 Task: Create a rule from the Agile list, Priority changed -> Complete task in the project AgilePilot if Priority Cleared then Complete Task
Action: Mouse moved to (1048, 172)
Screenshot: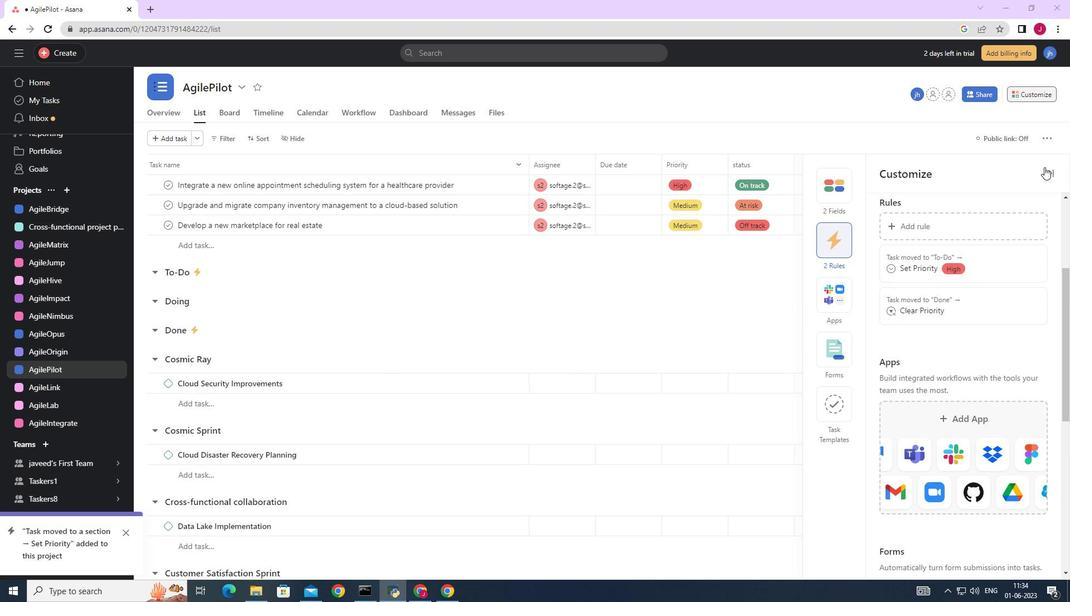 
Action: Mouse pressed left at (1048, 172)
Screenshot: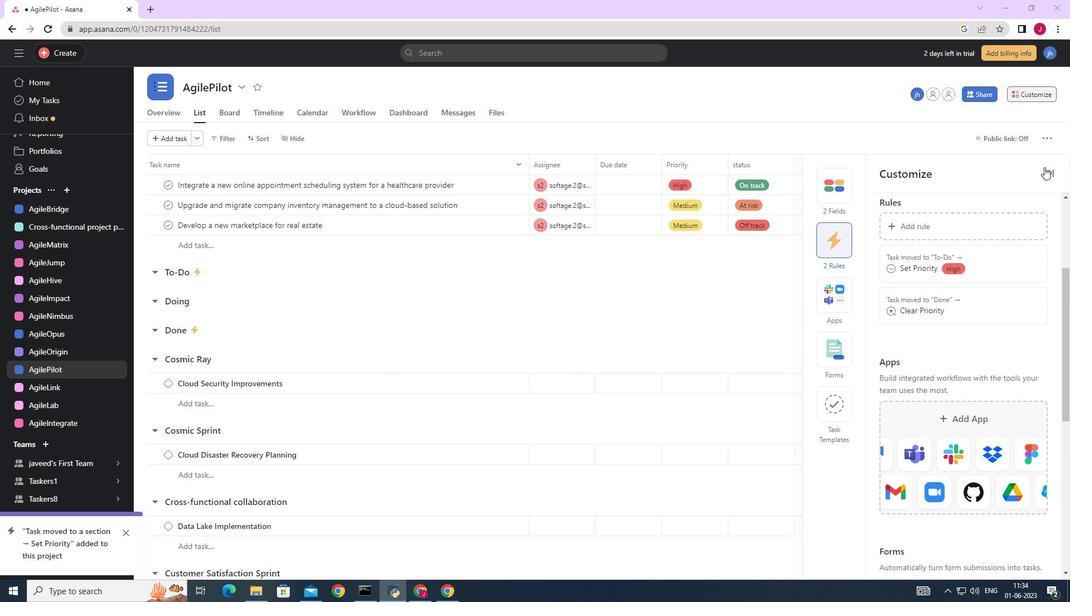 
Action: Mouse moved to (1032, 93)
Screenshot: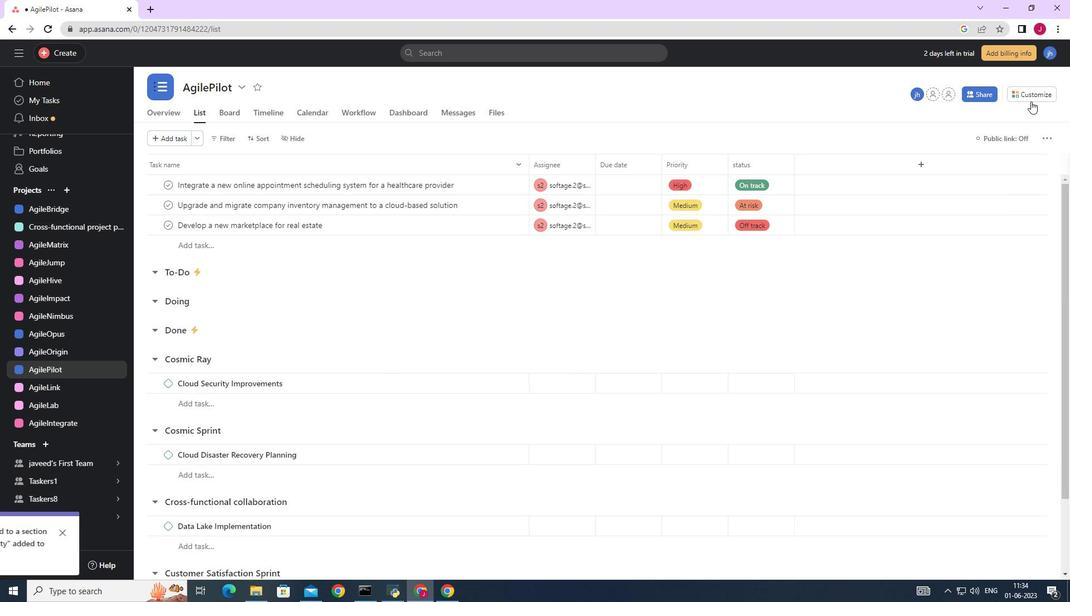 
Action: Mouse pressed left at (1032, 93)
Screenshot: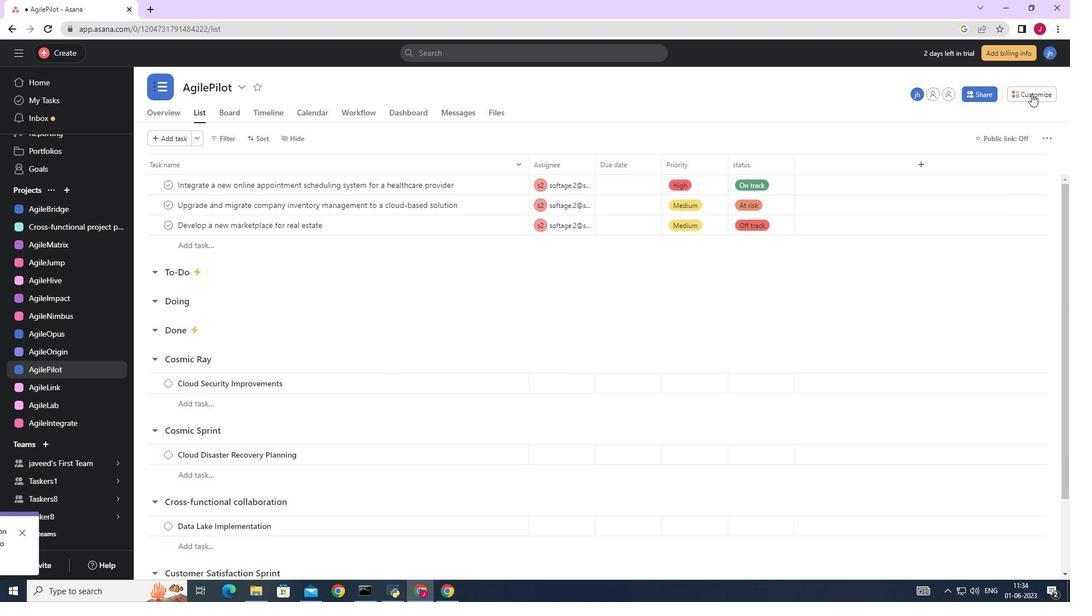 
Action: Mouse moved to (843, 242)
Screenshot: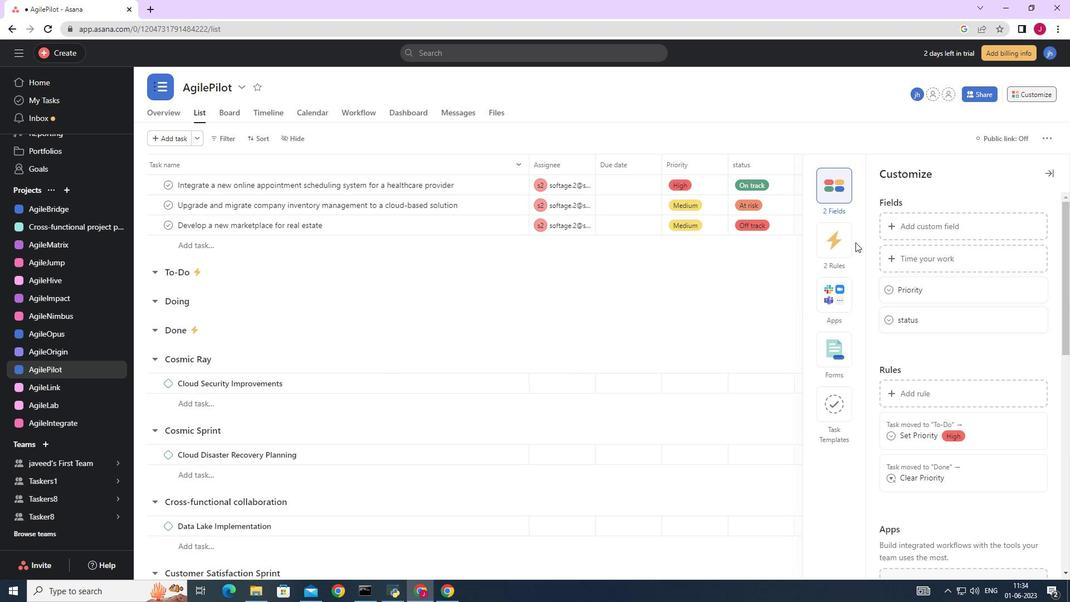 
Action: Mouse pressed left at (843, 242)
Screenshot: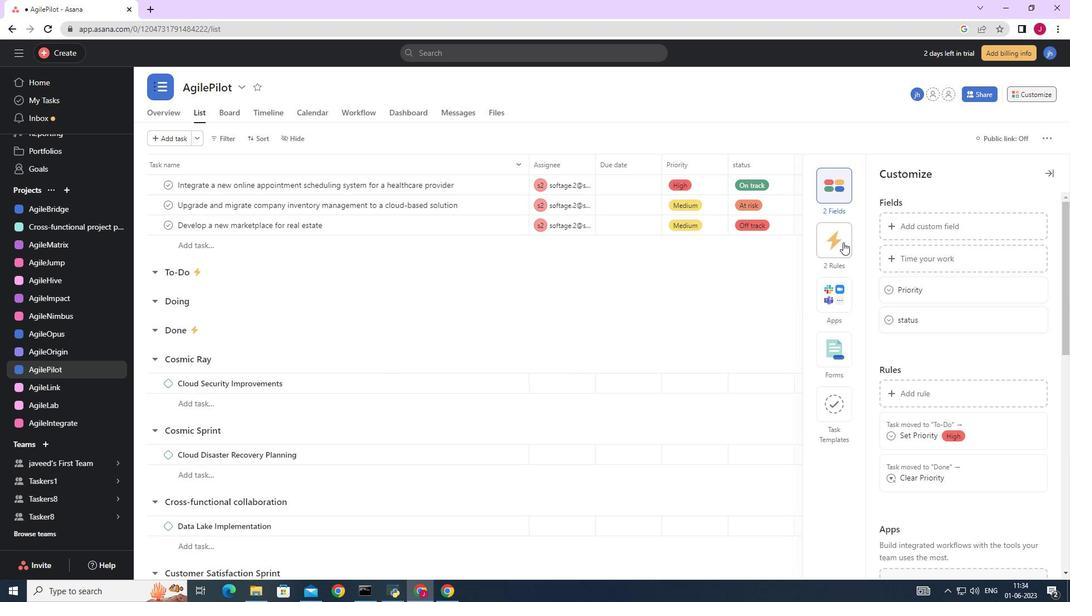 
Action: Mouse moved to (912, 224)
Screenshot: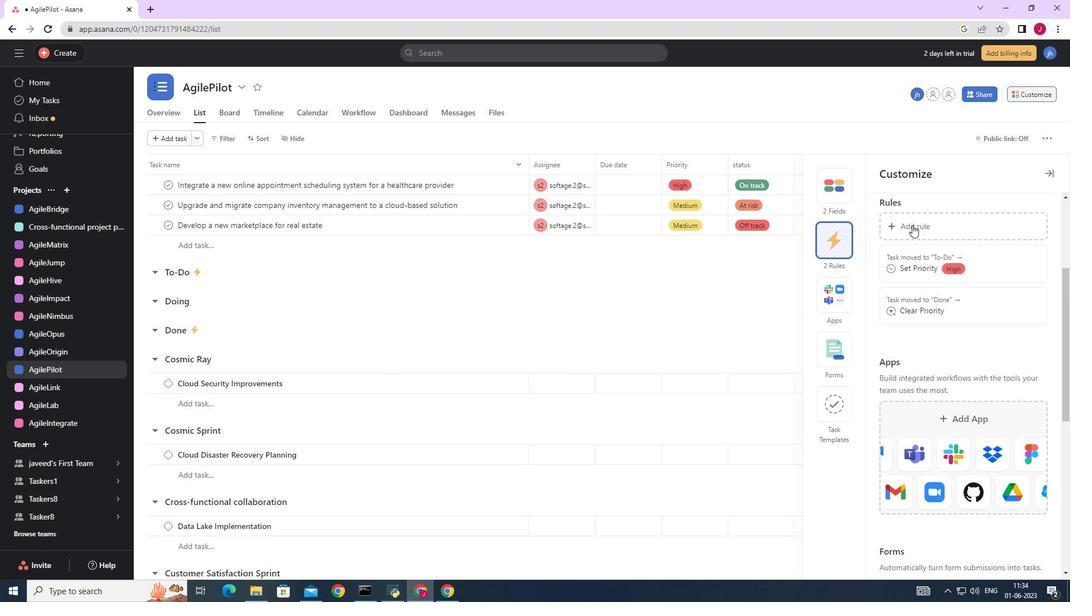 
Action: Mouse pressed left at (912, 224)
Screenshot: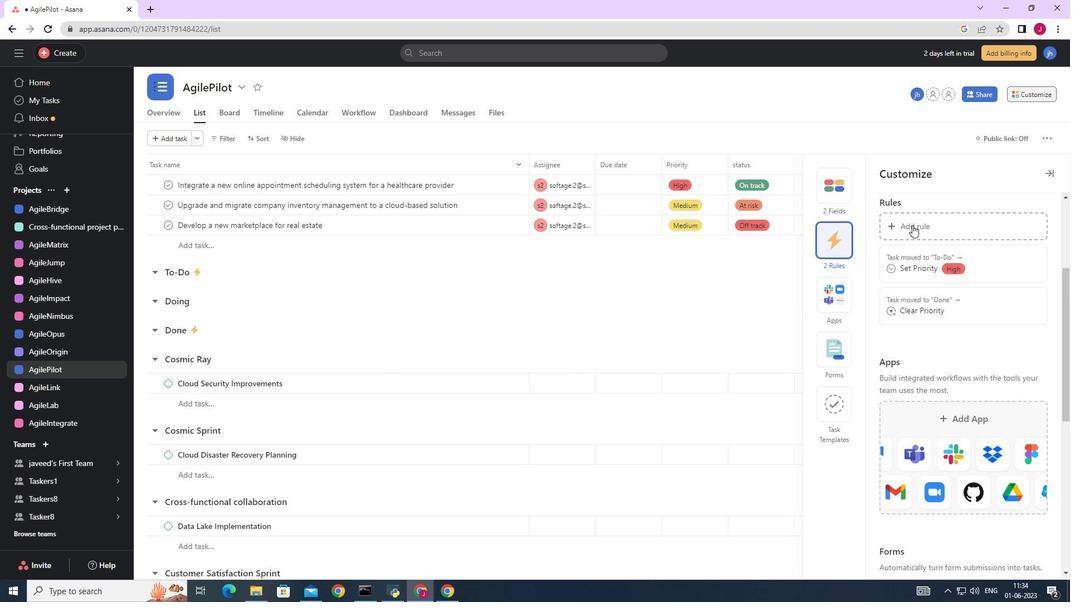 
Action: Mouse moved to (234, 166)
Screenshot: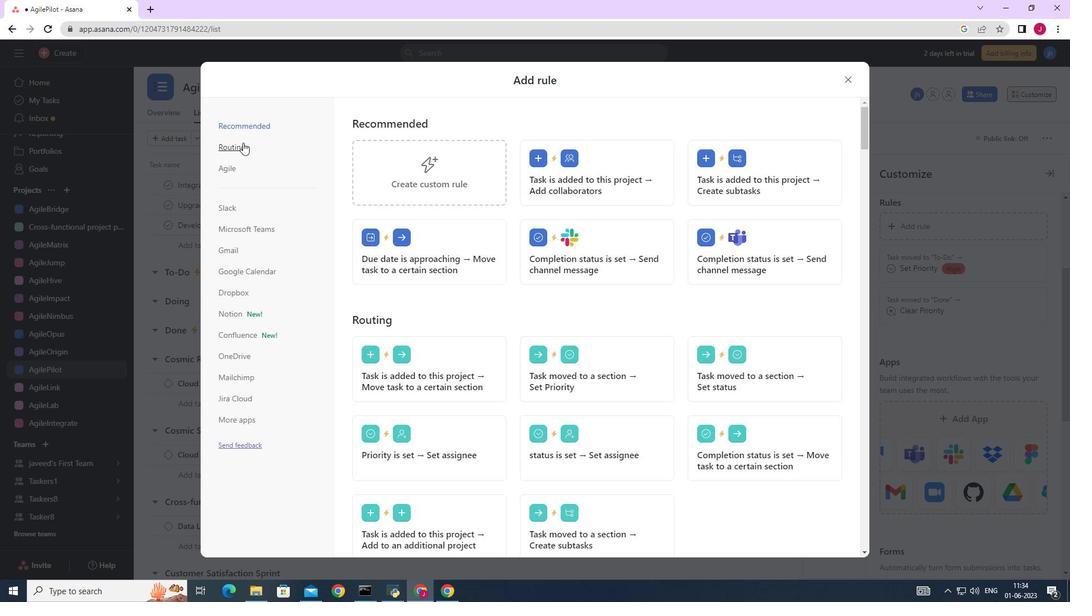 
Action: Mouse pressed left at (234, 166)
Screenshot: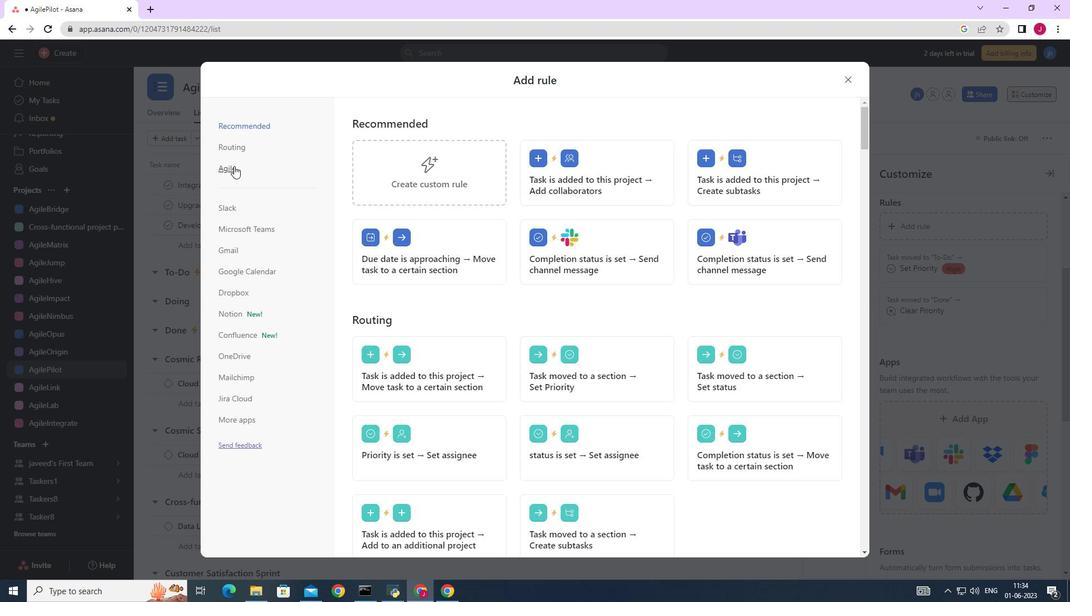 
Action: Mouse moved to (452, 163)
Screenshot: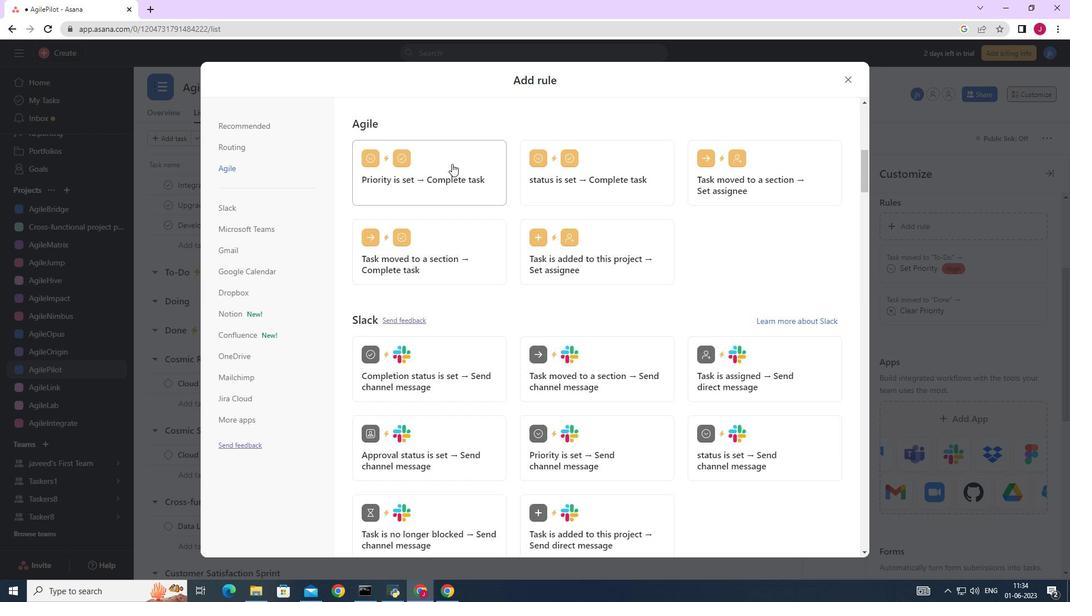 
Action: Mouse pressed left at (452, 163)
Screenshot: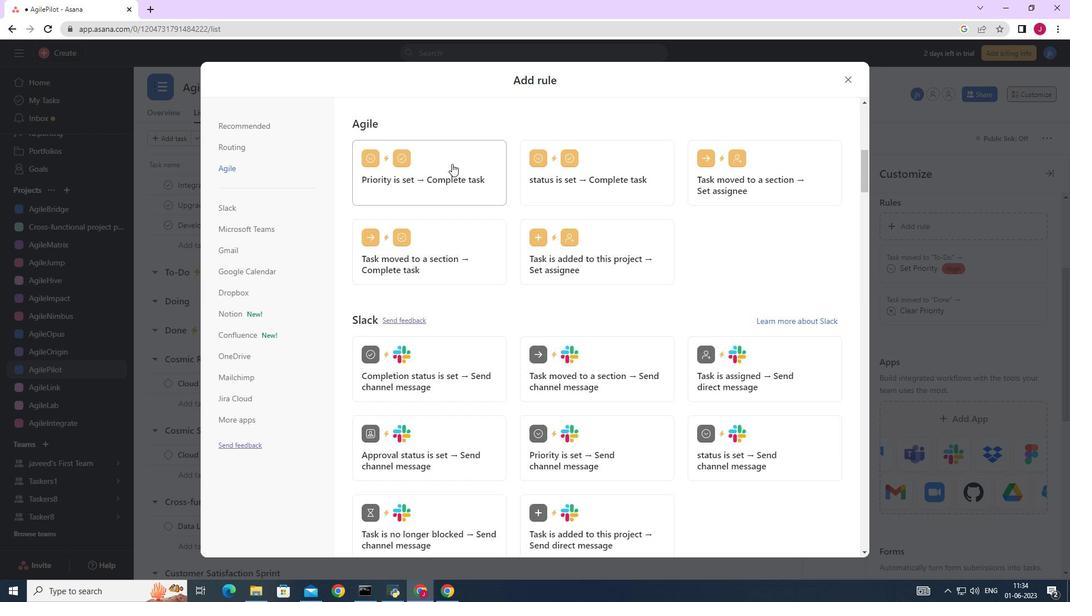 
Action: Mouse moved to (413, 298)
Screenshot: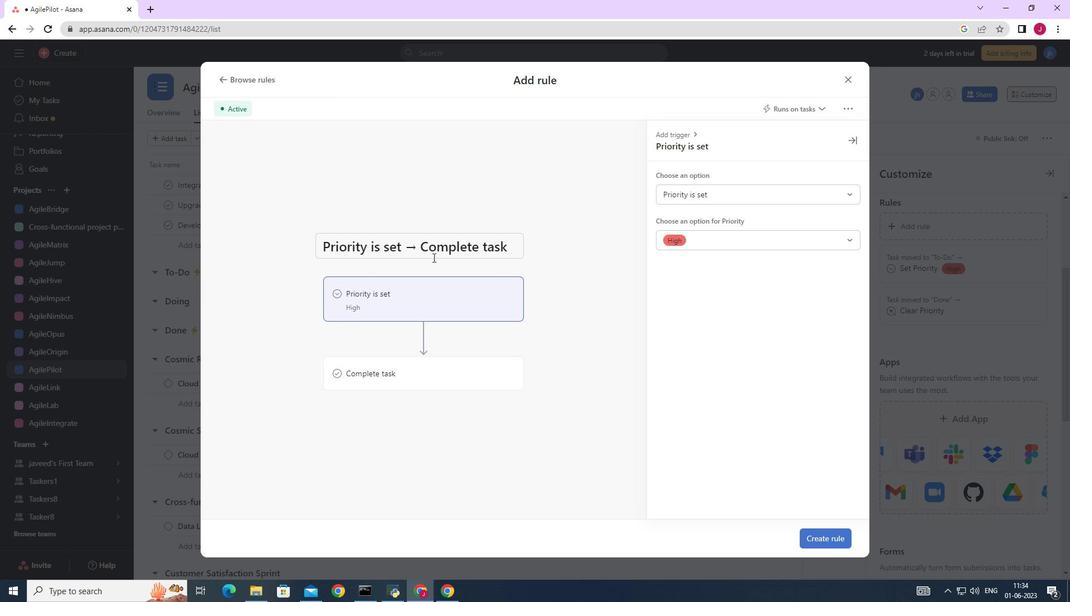 
Action: Mouse pressed left at (413, 298)
Screenshot: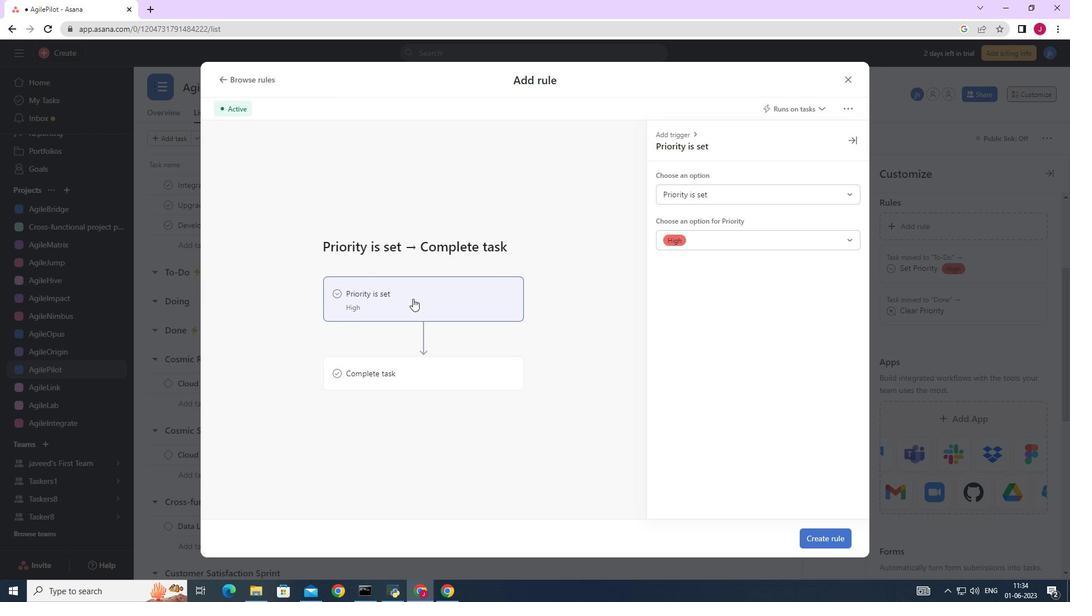 
Action: Mouse moved to (402, 373)
Screenshot: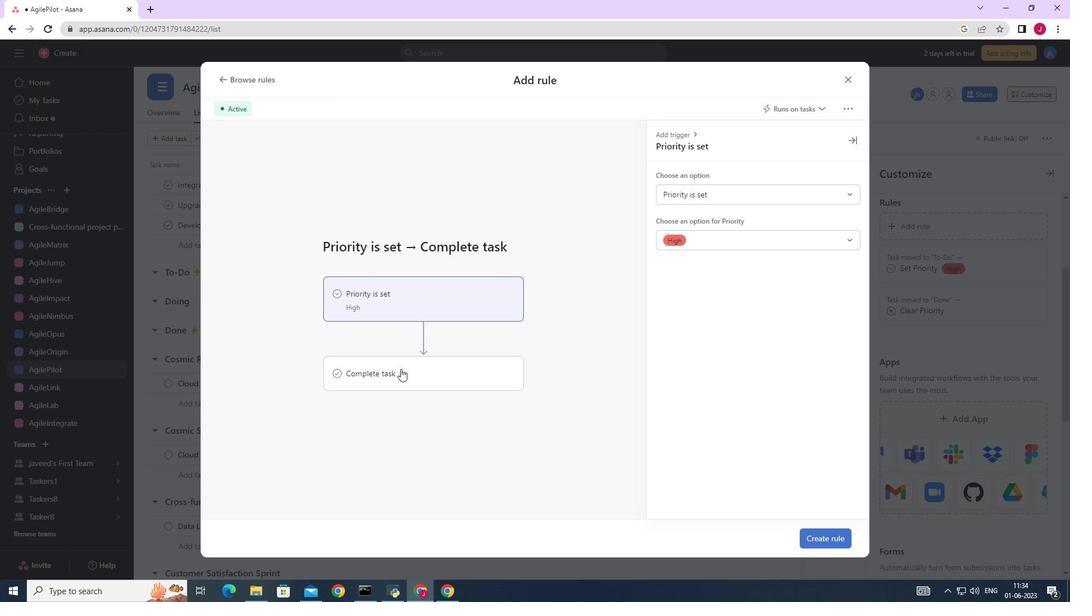
Action: Mouse pressed left at (402, 373)
Screenshot: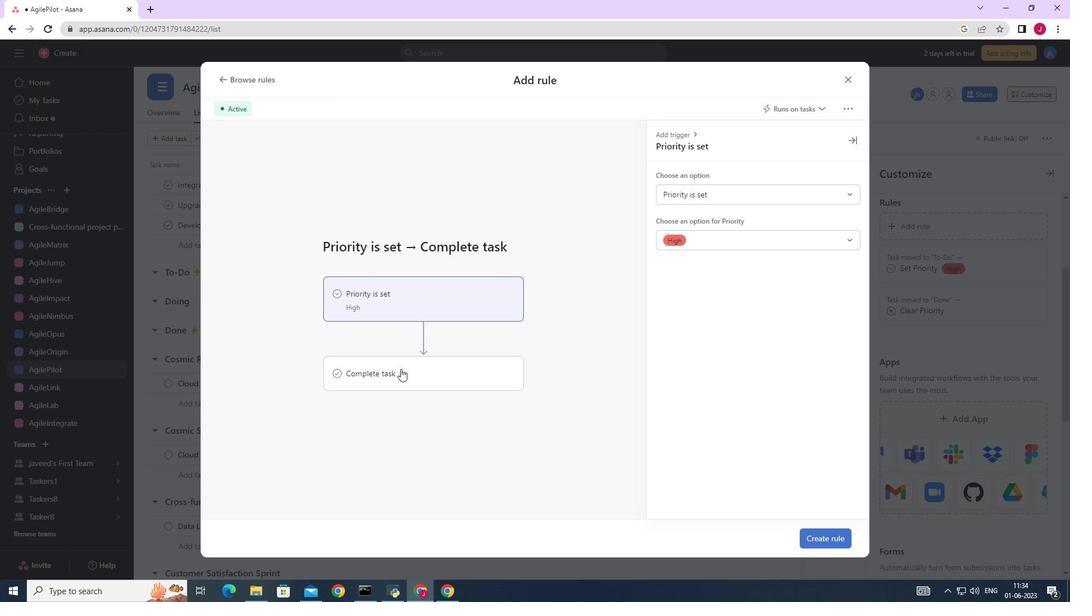 
Action: Mouse moved to (685, 190)
Screenshot: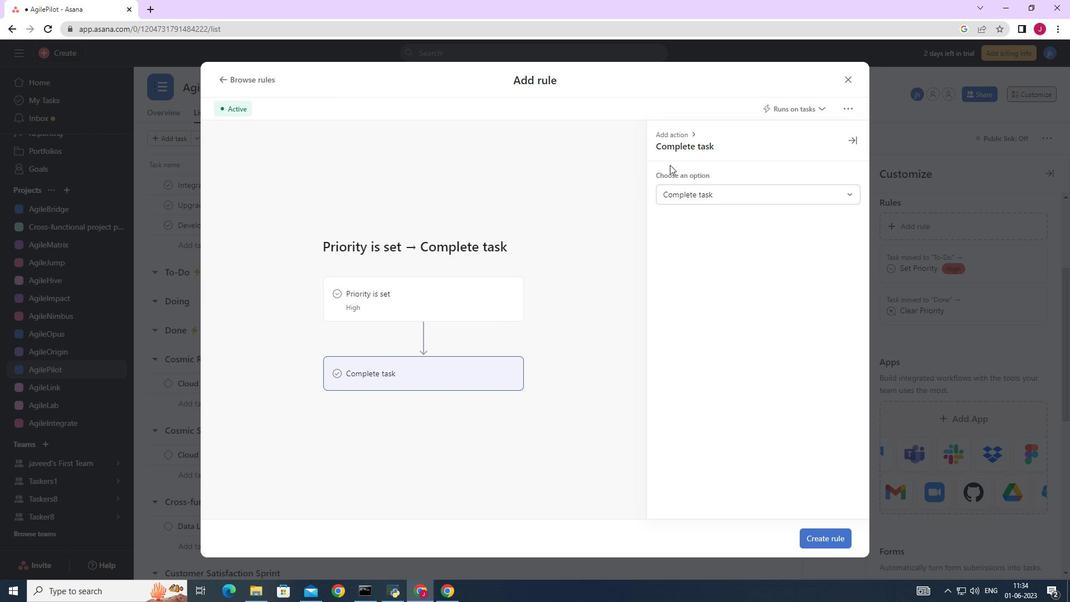 
Action: Mouse pressed left at (685, 190)
Screenshot: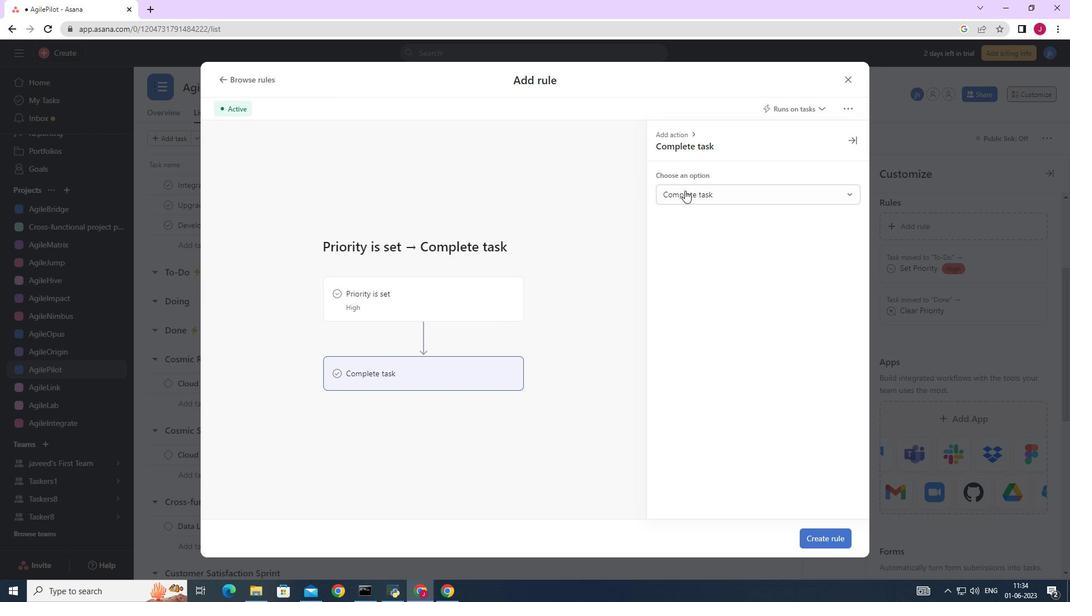 
Action: Mouse moved to (688, 195)
Screenshot: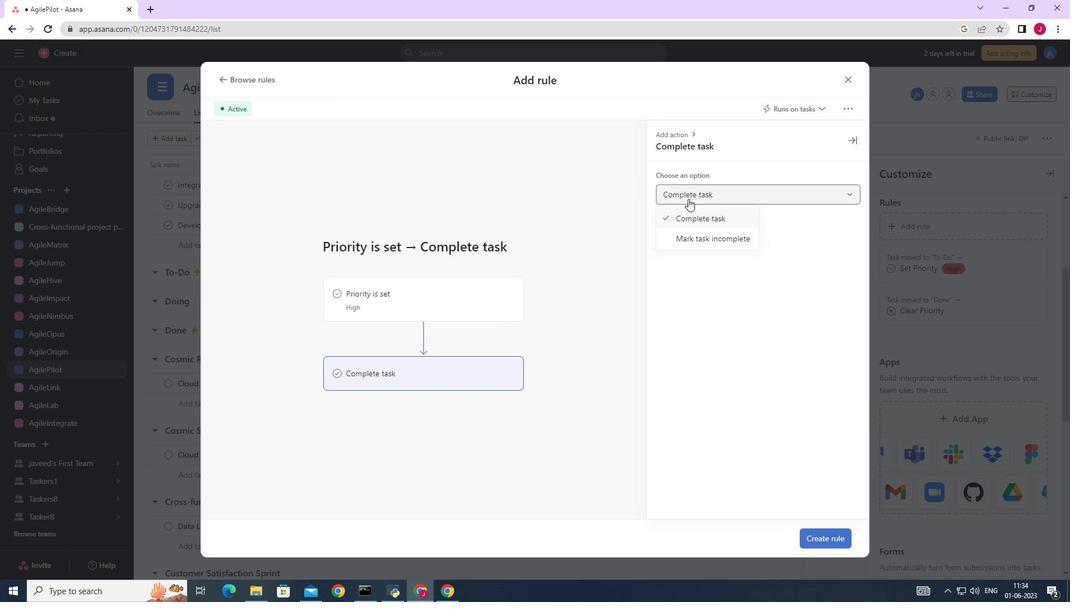 
Action: Mouse pressed left at (688, 195)
Screenshot: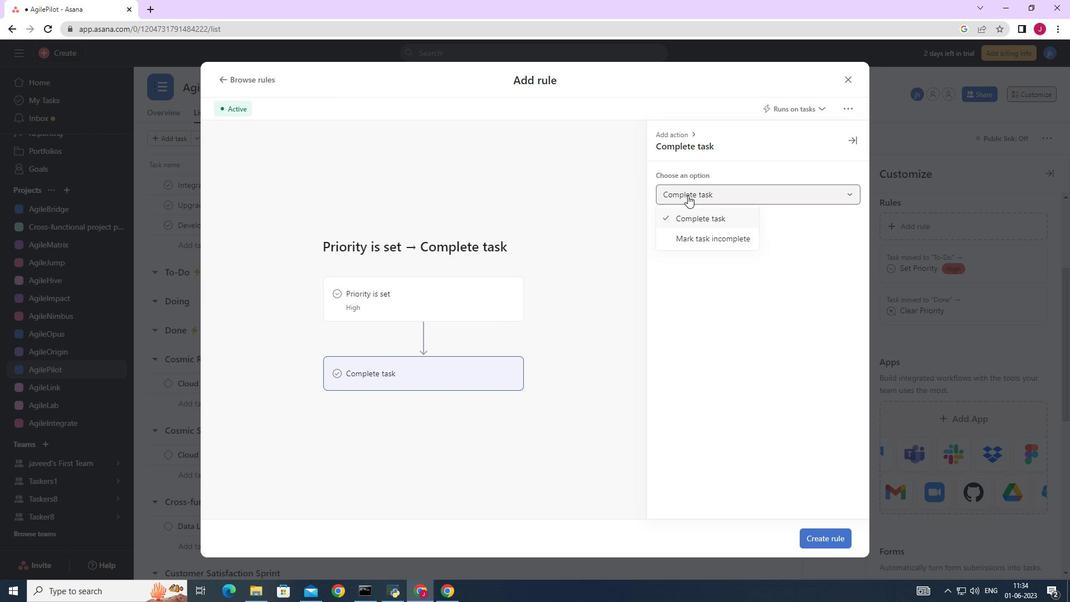 
Action: Mouse moved to (467, 379)
Screenshot: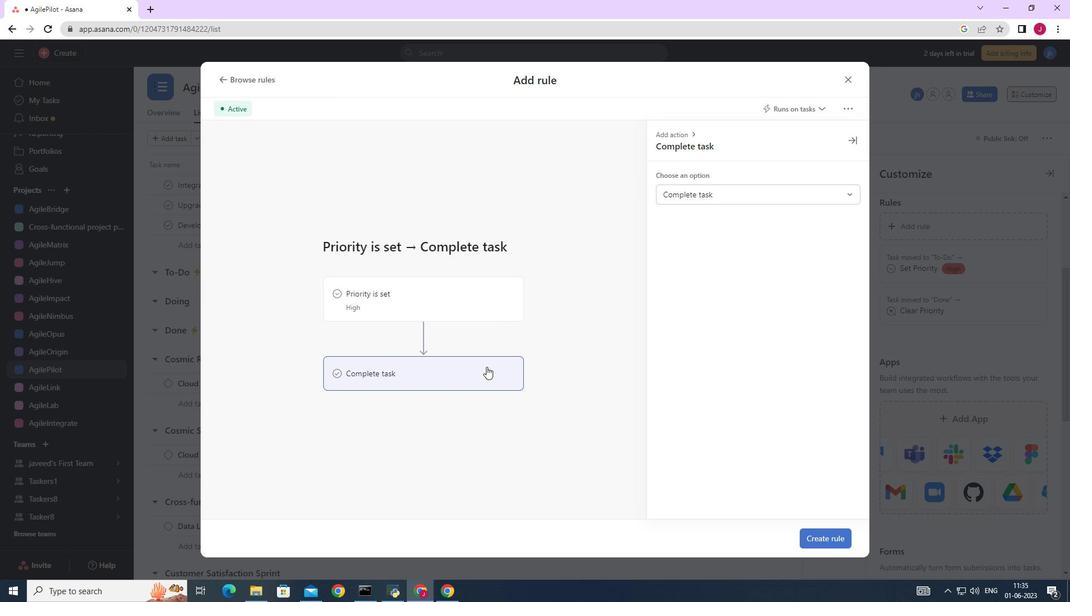 
Action: Mouse pressed left at (467, 379)
Screenshot: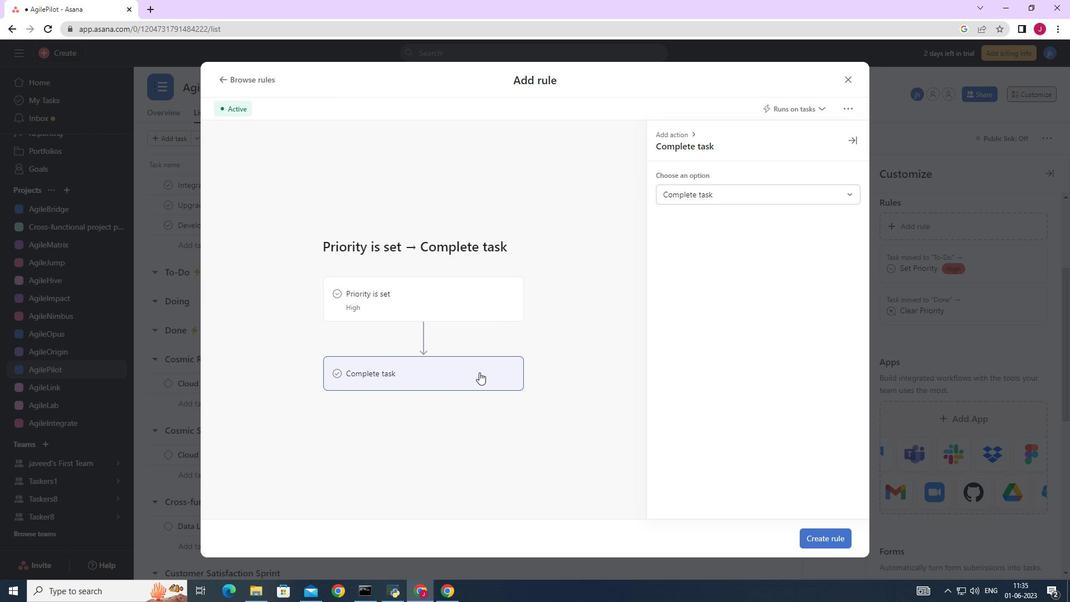 
Action: Mouse moved to (418, 288)
Screenshot: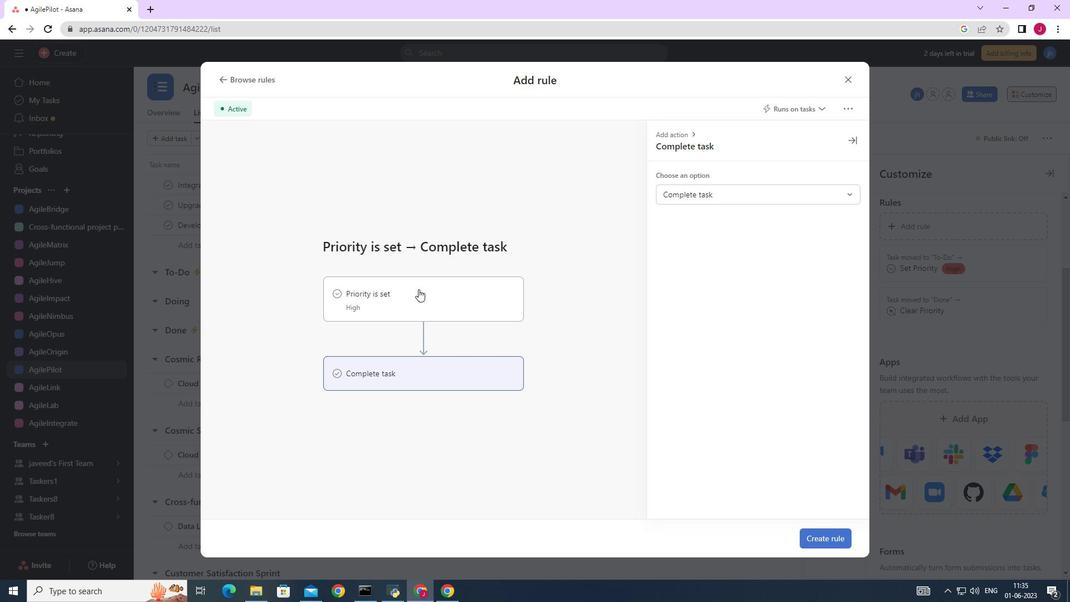 
Action: Mouse pressed left at (418, 288)
Screenshot: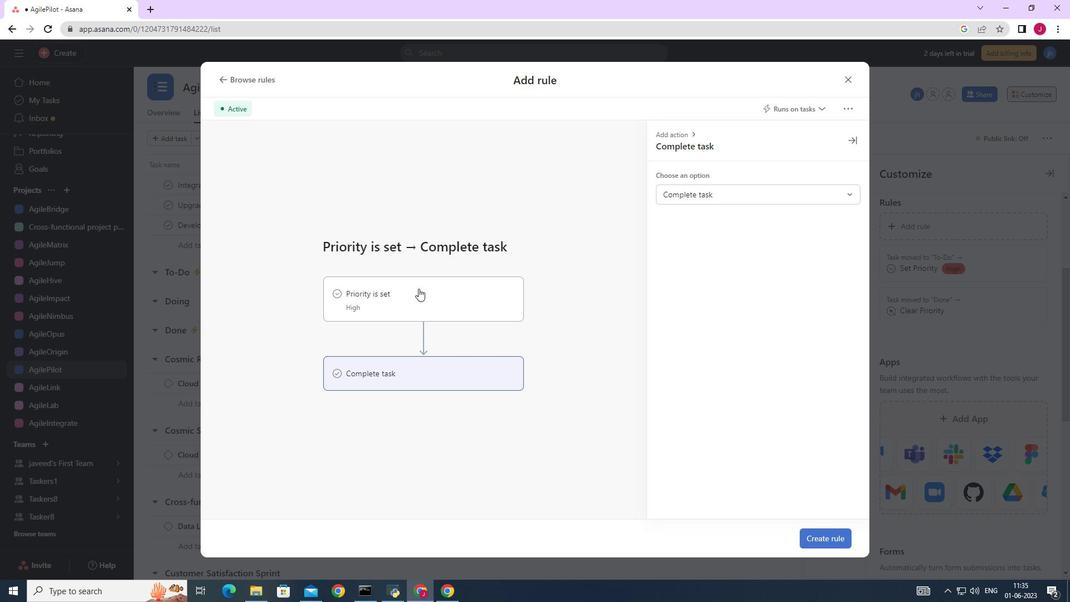 
Action: Mouse moved to (779, 189)
Screenshot: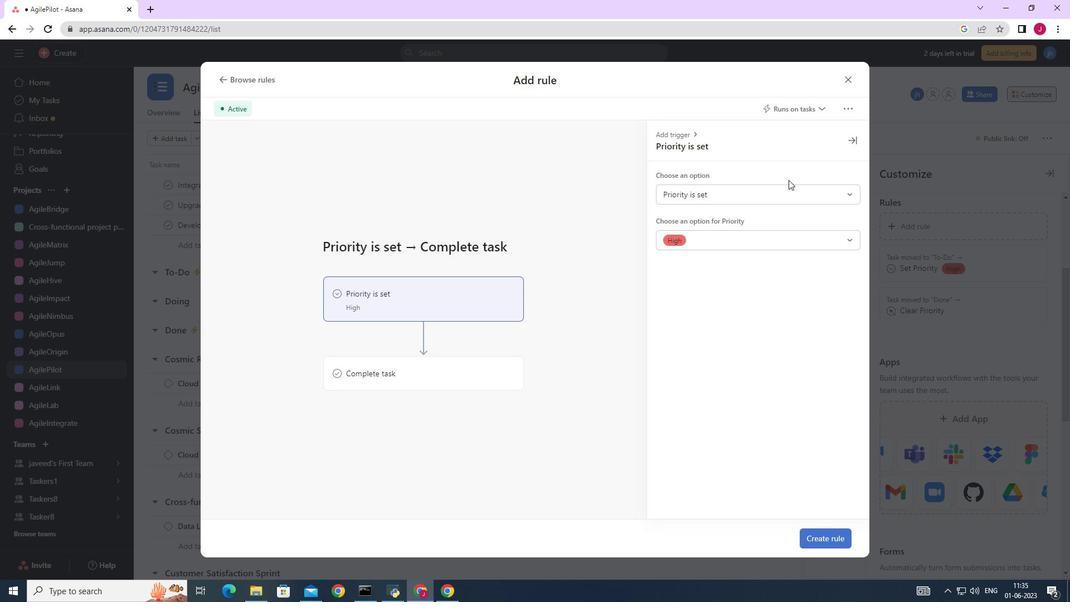 
Action: Mouse pressed left at (779, 189)
Screenshot: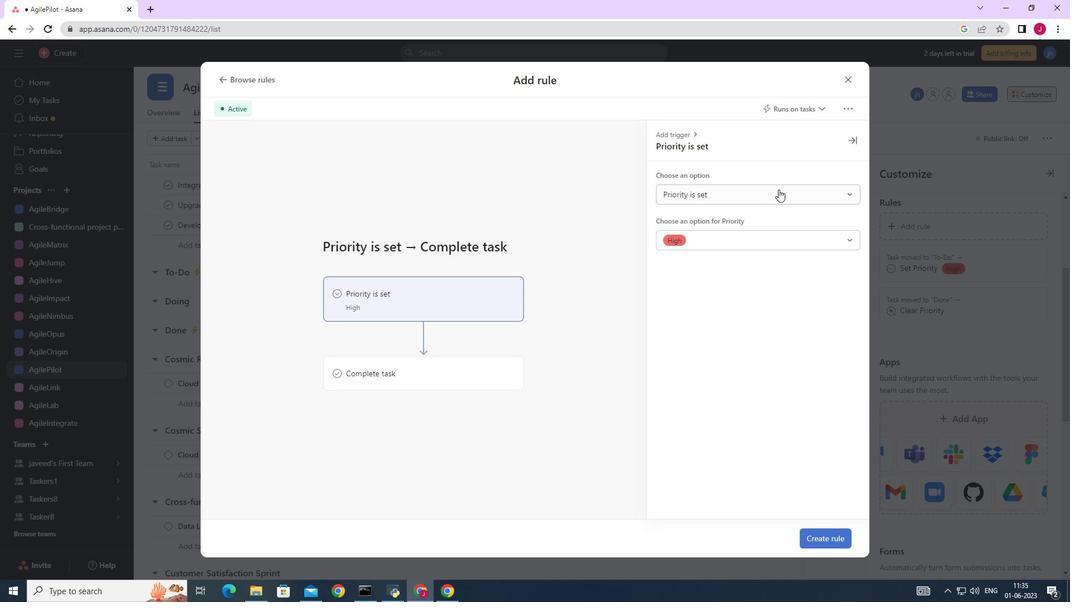 
Action: Mouse moved to (711, 238)
Screenshot: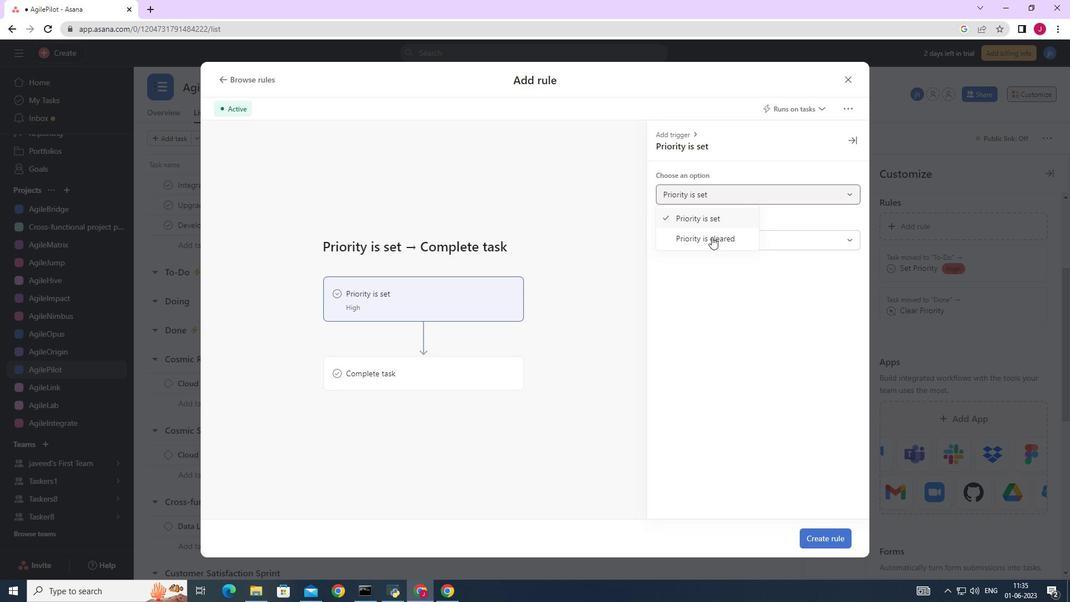 
Action: Mouse pressed left at (711, 238)
Screenshot: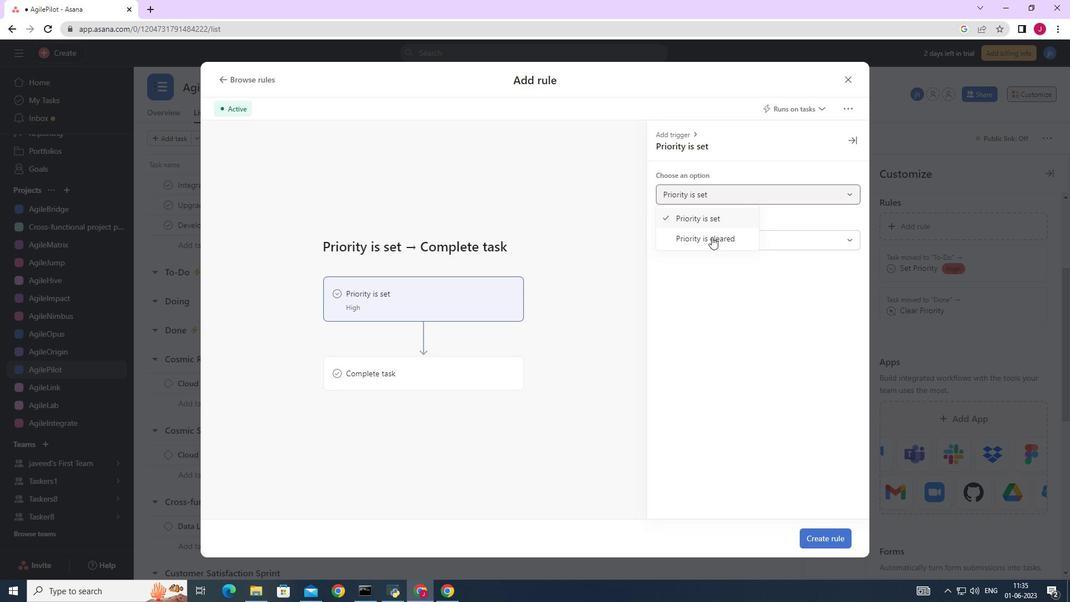 
Action: Mouse moved to (463, 359)
Screenshot: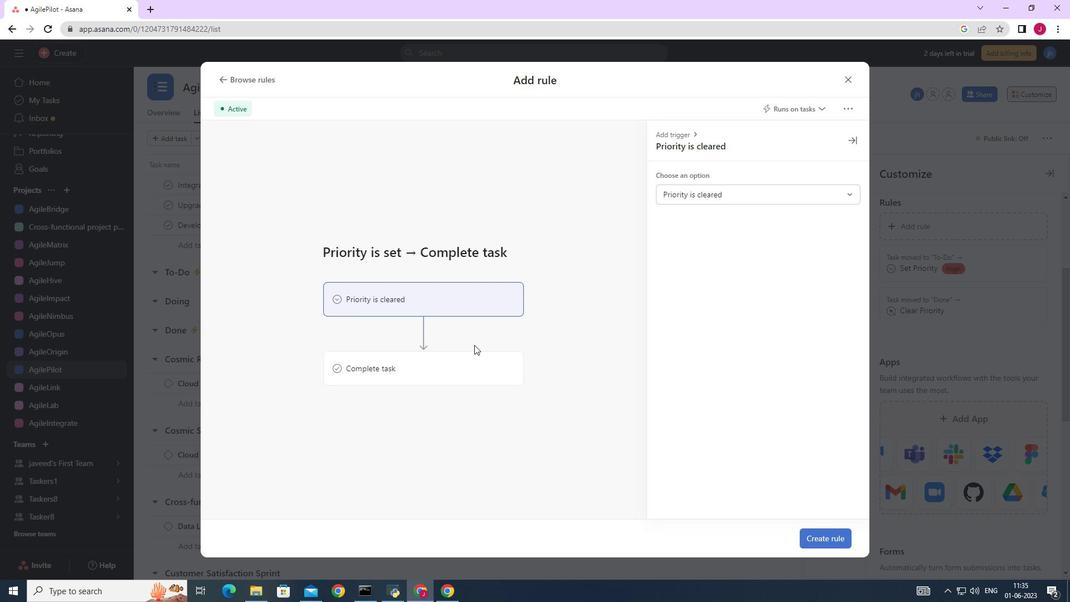 
Action: Mouse pressed left at (463, 359)
Screenshot: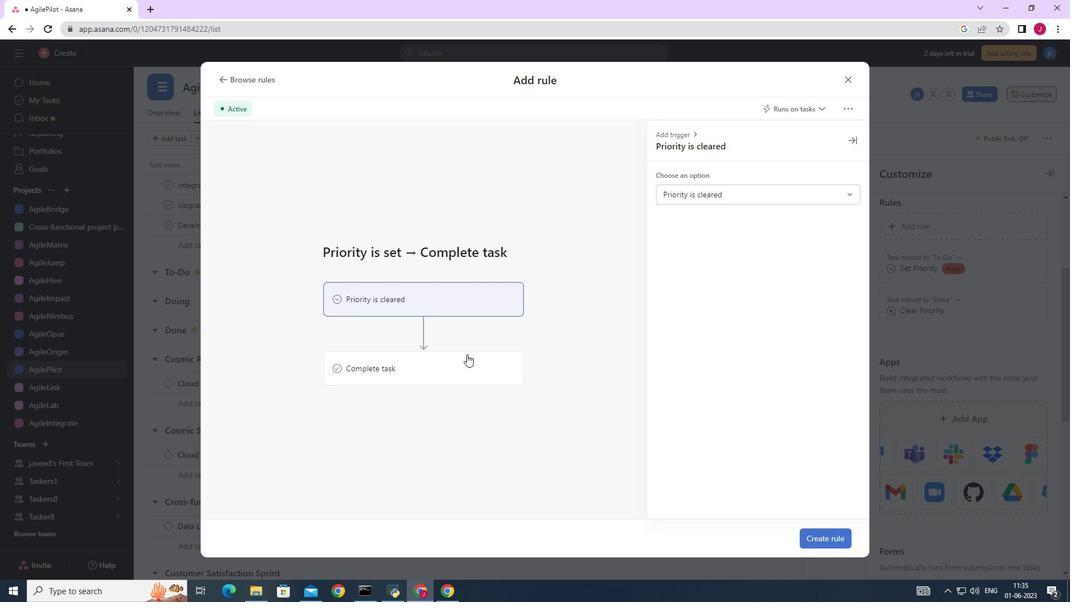 
Action: Mouse moved to (822, 534)
Screenshot: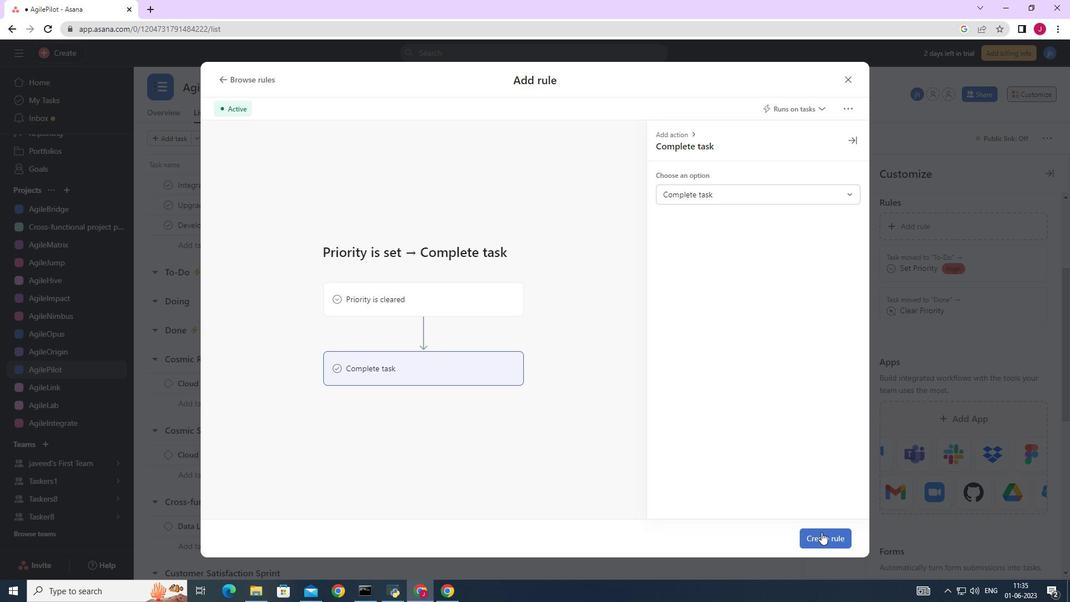 
Action: Mouse pressed left at (822, 534)
Screenshot: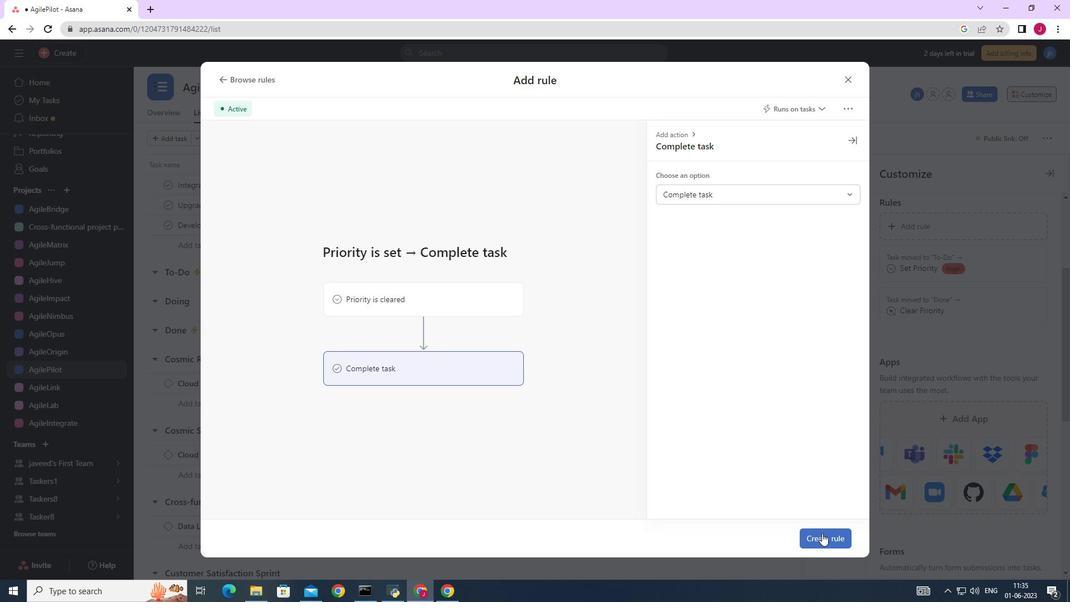 
Action: Mouse moved to (821, 520)
Screenshot: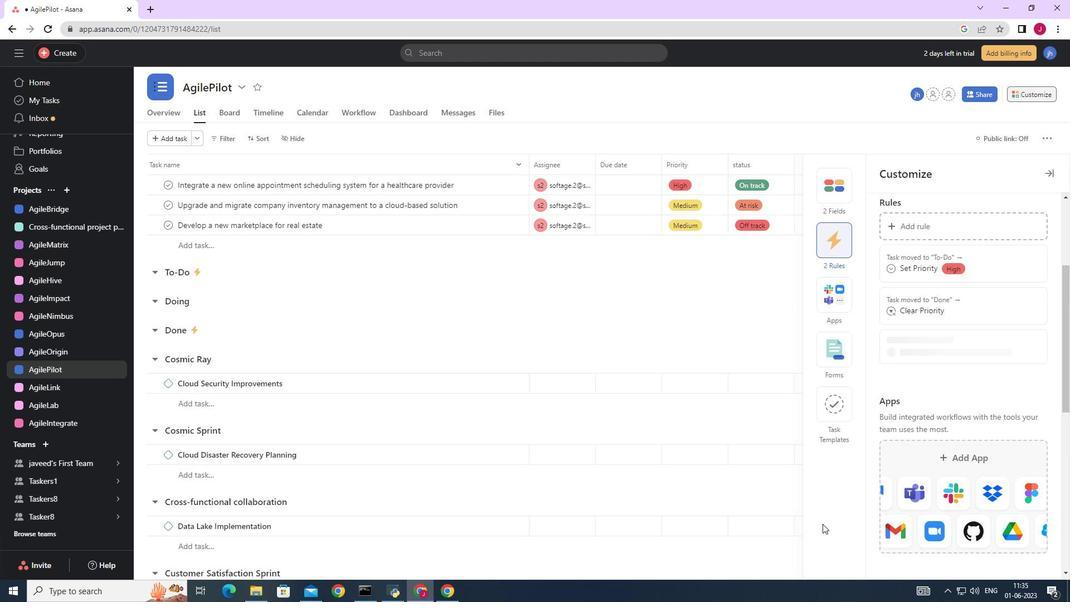 
